 Task: Set the name "Informatics" for a new repository property in the organization "Mark56771".
Action: Mouse moved to (1093, 81)
Screenshot: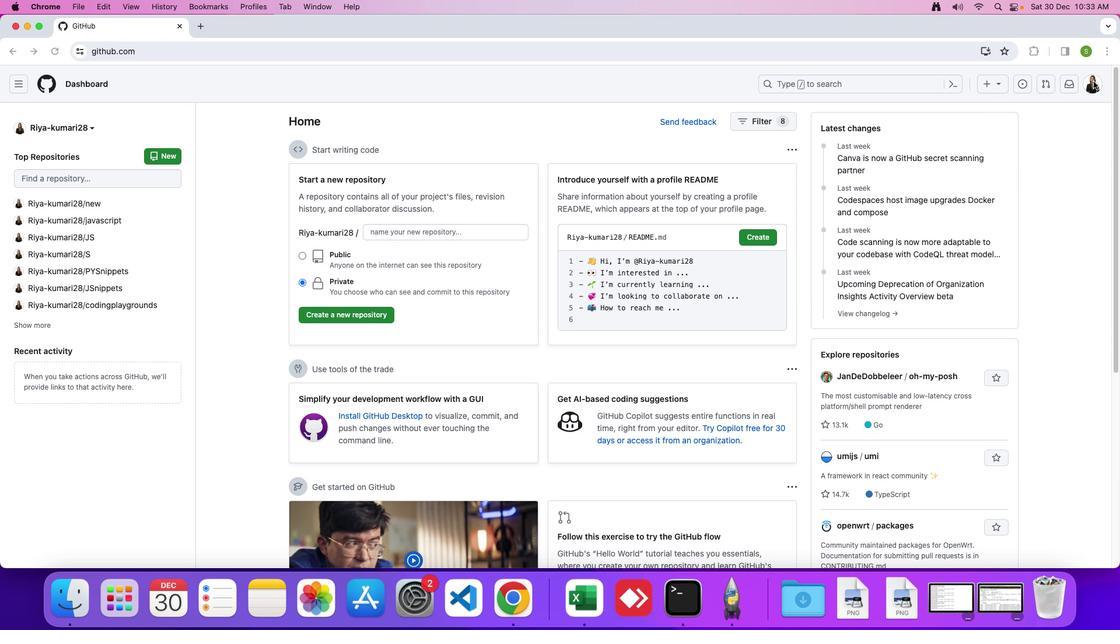 
Action: Mouse pressed left at (1093, 81)
Screenshot: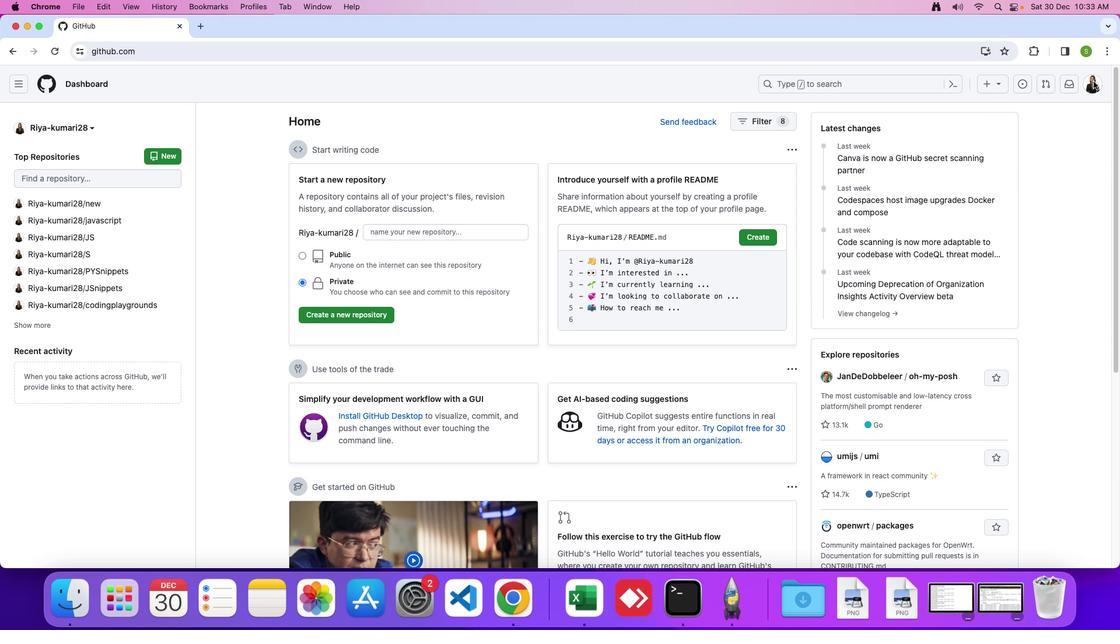 
Action: Mouse pressed left at (1093, 81)
Screenshot: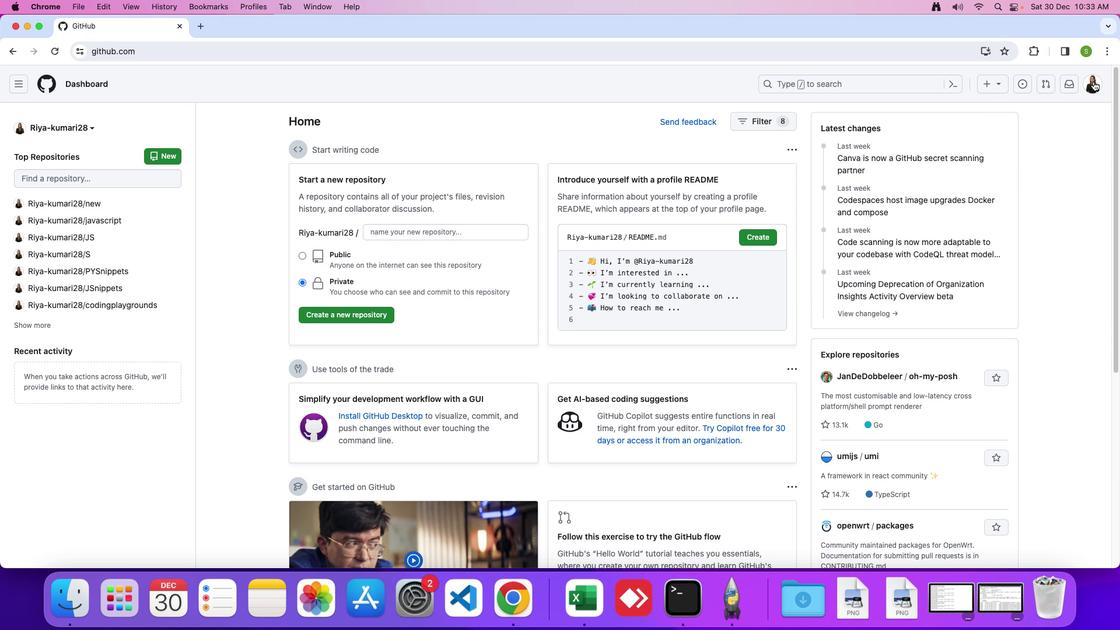 
Action: Mouse moved to (1017, 224)
Screenshot: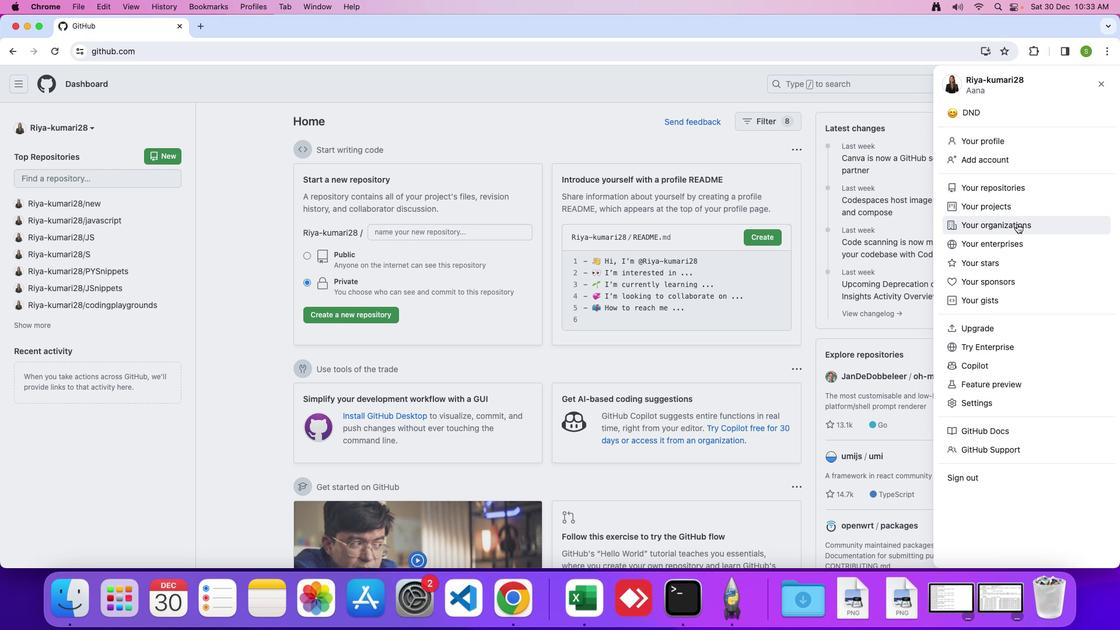 
Action: Mouse pressed left at (1017, 224)
Screenshot: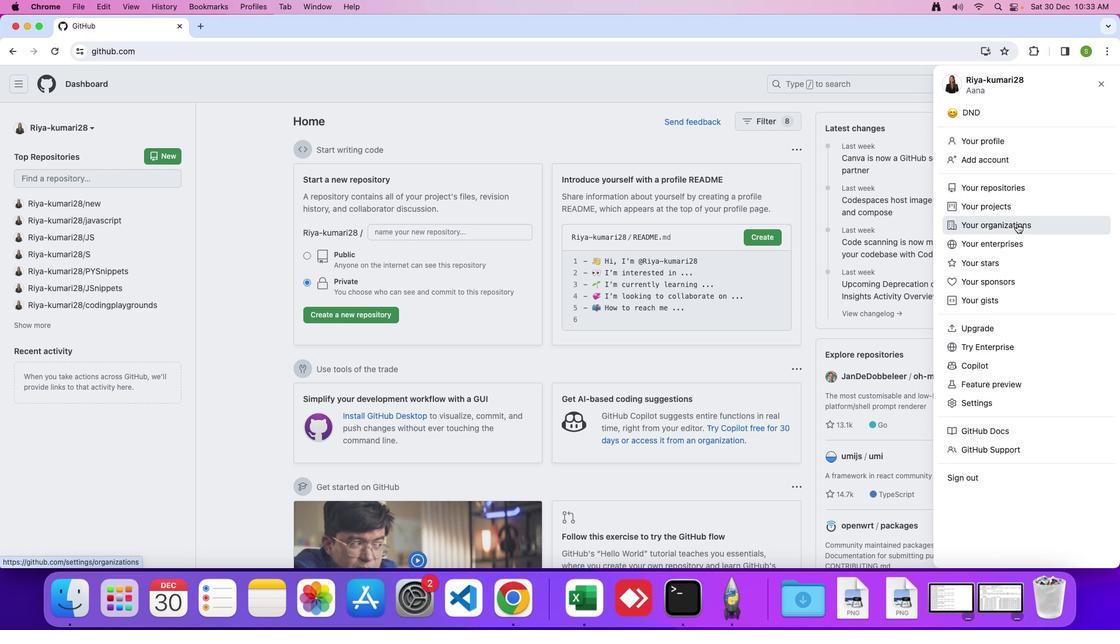
Action: Mouse moved to (850, 242)
Screenshot: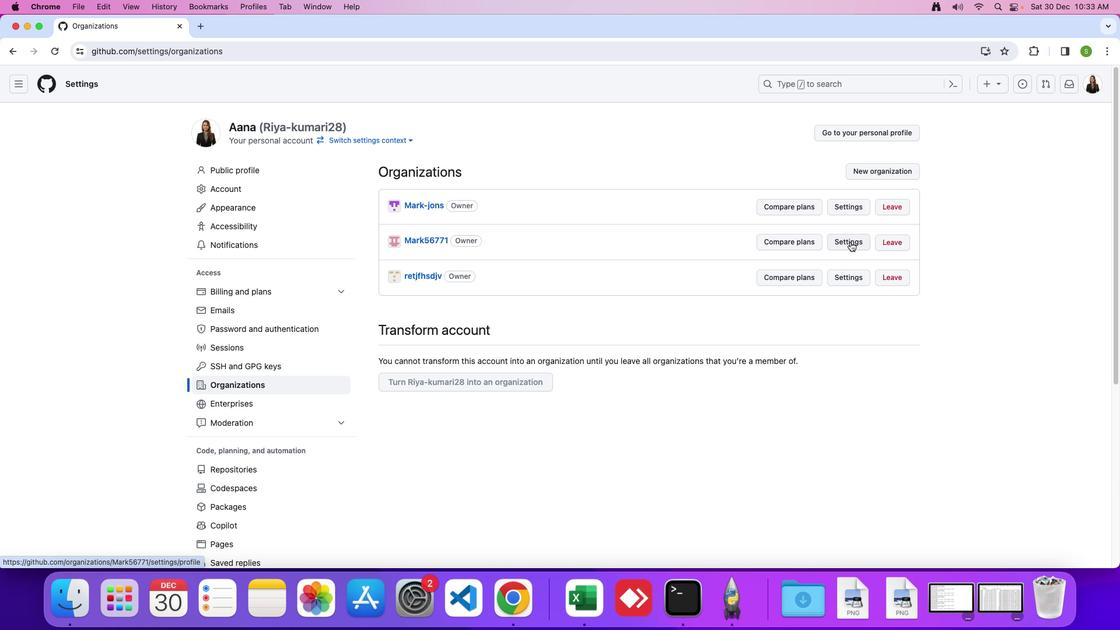
Action: Mouse pressed left at (850, 242)
Screenshot: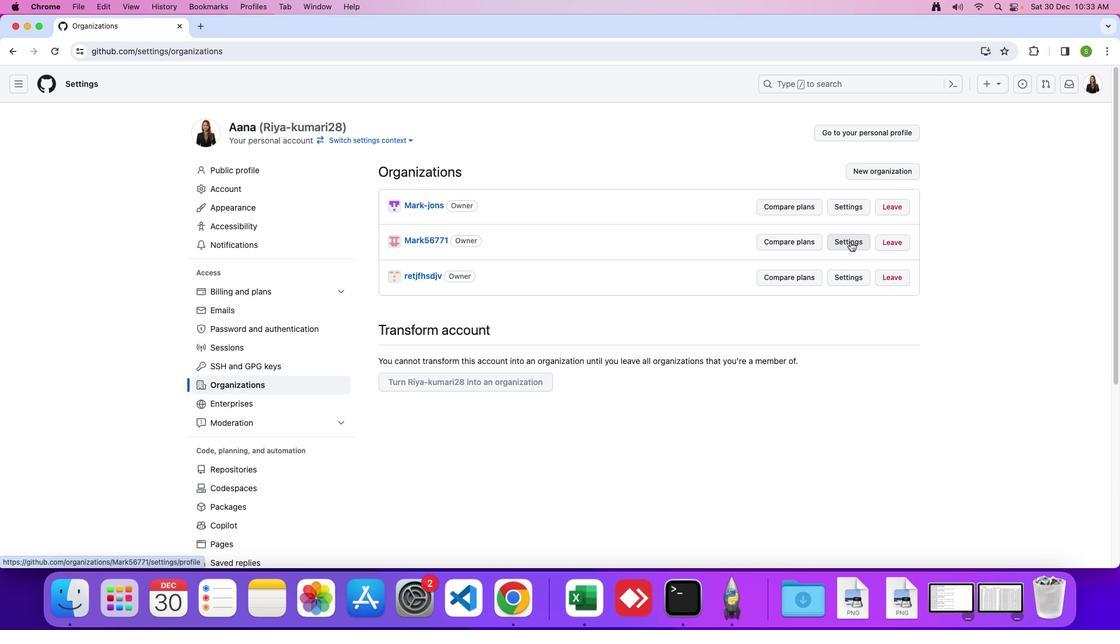 
Action: Mouse moved to (282, 357)
Screenshot: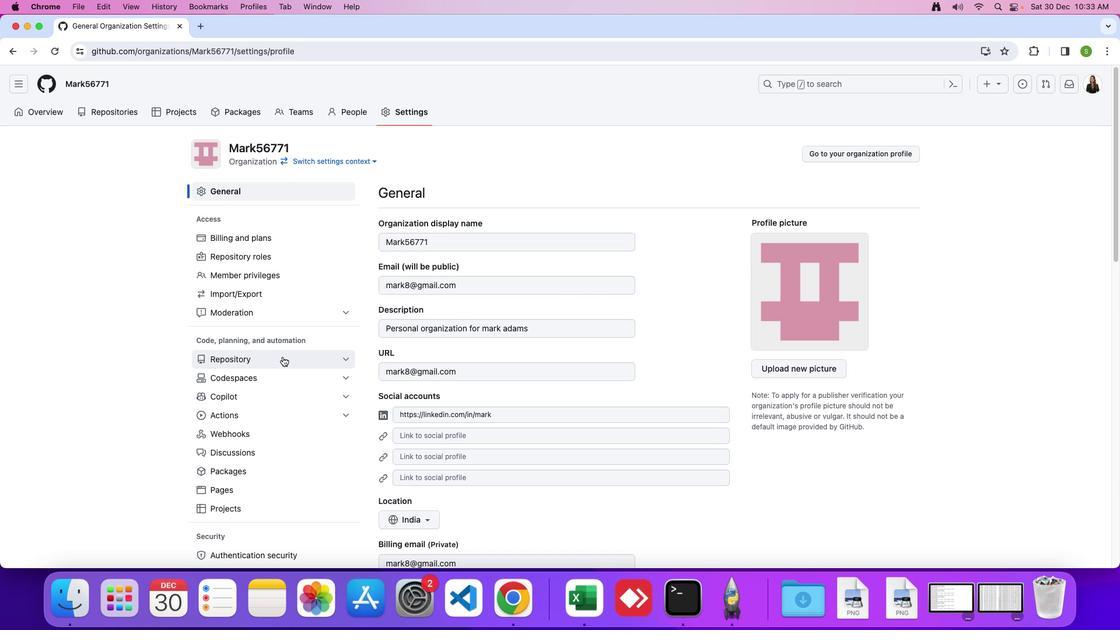 
Action: Mouse pressed left at (282, 357)
Screenshot: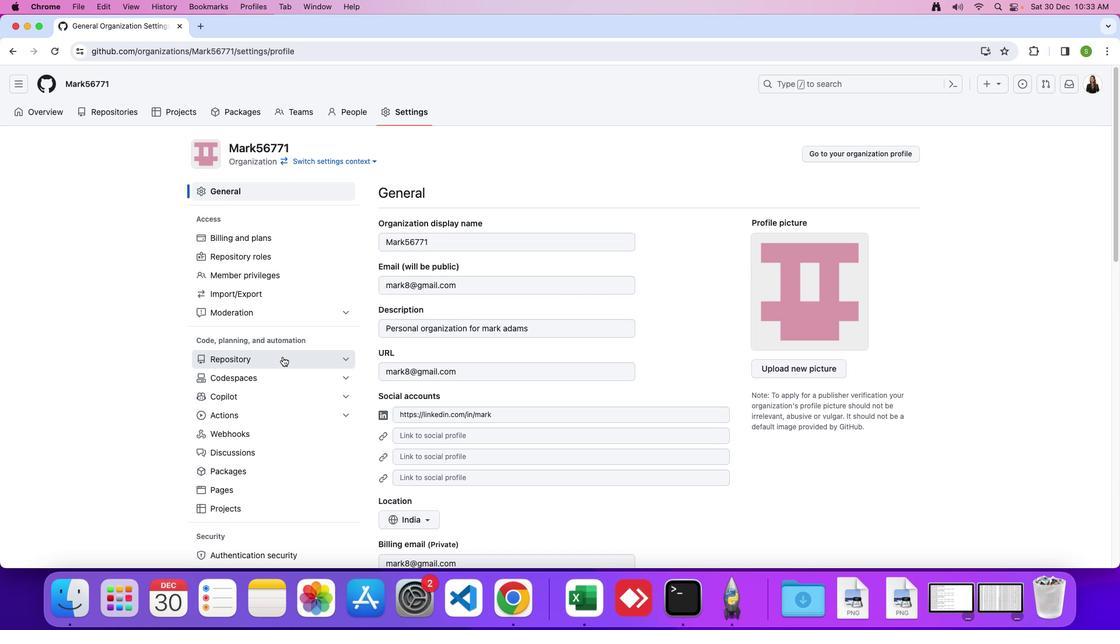 
Action: Mouse moved to (277, 450)
Screenshot: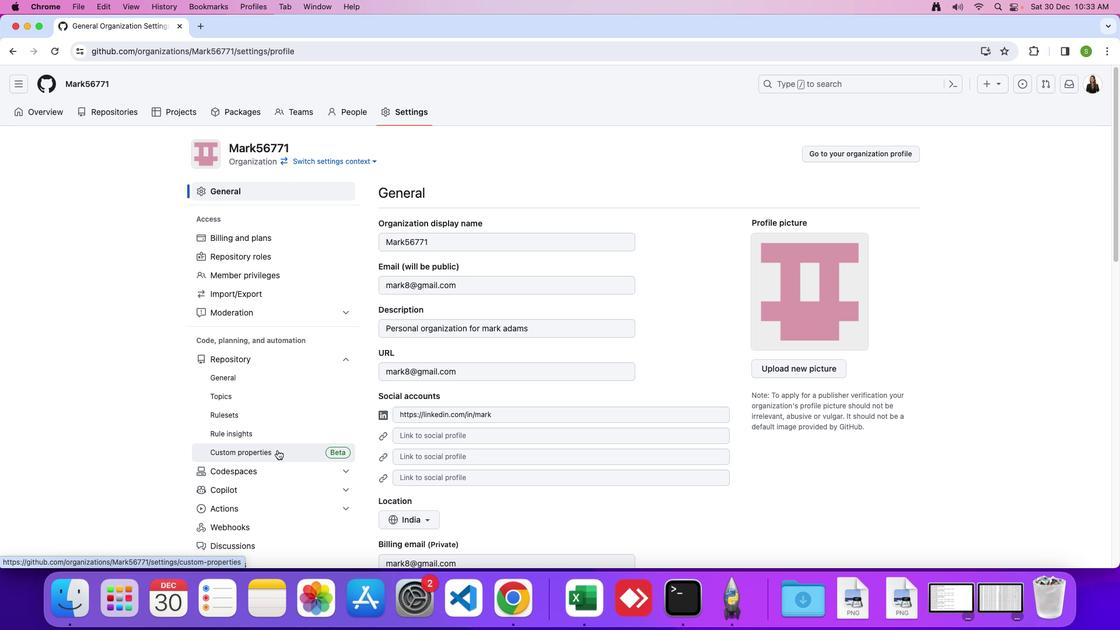 
Action: Mouse pressed left at (277, 450)
Screenshot: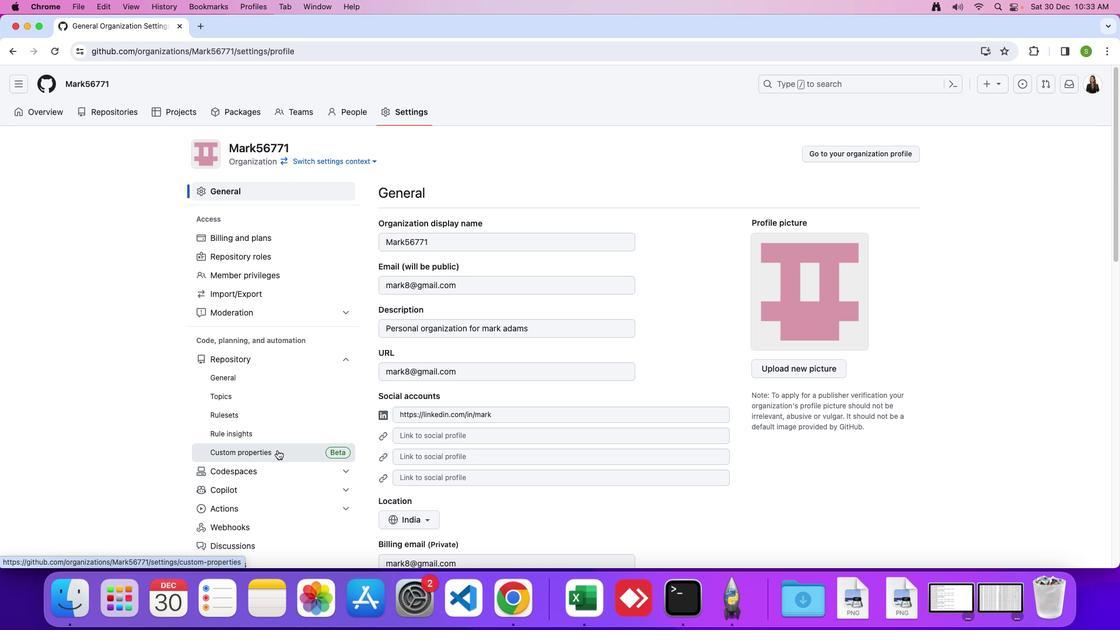 
Action: Mouse moved to (899, 195)
Screenshot: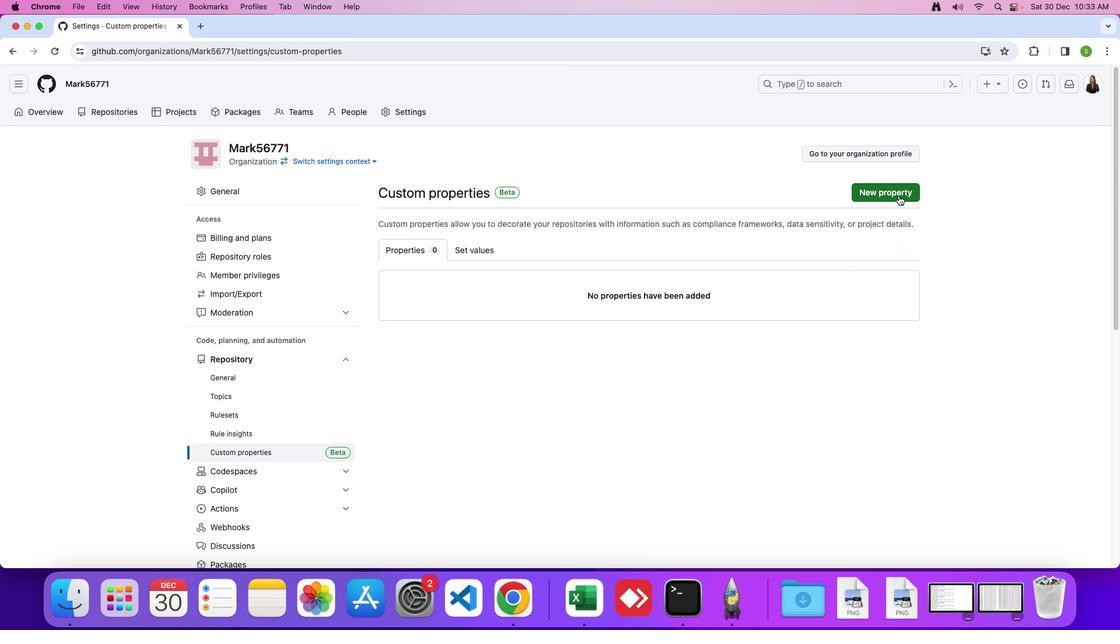 
Action: Mouse pressed left at (899, 195)
Screenshot: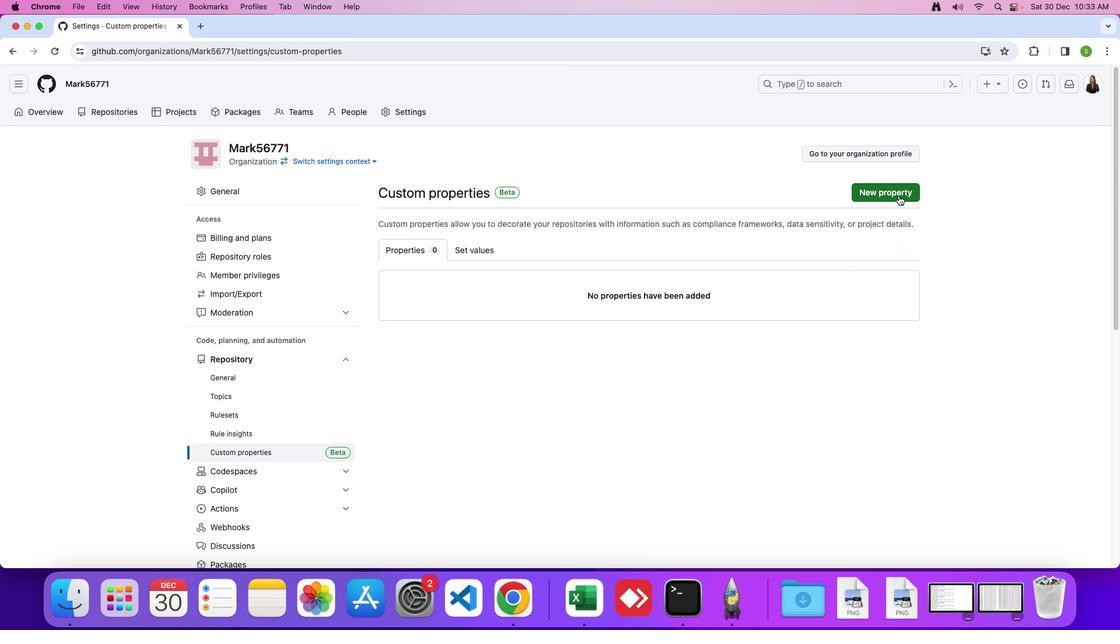 
Action: Mouse moved to (515, 236)
Screenshot: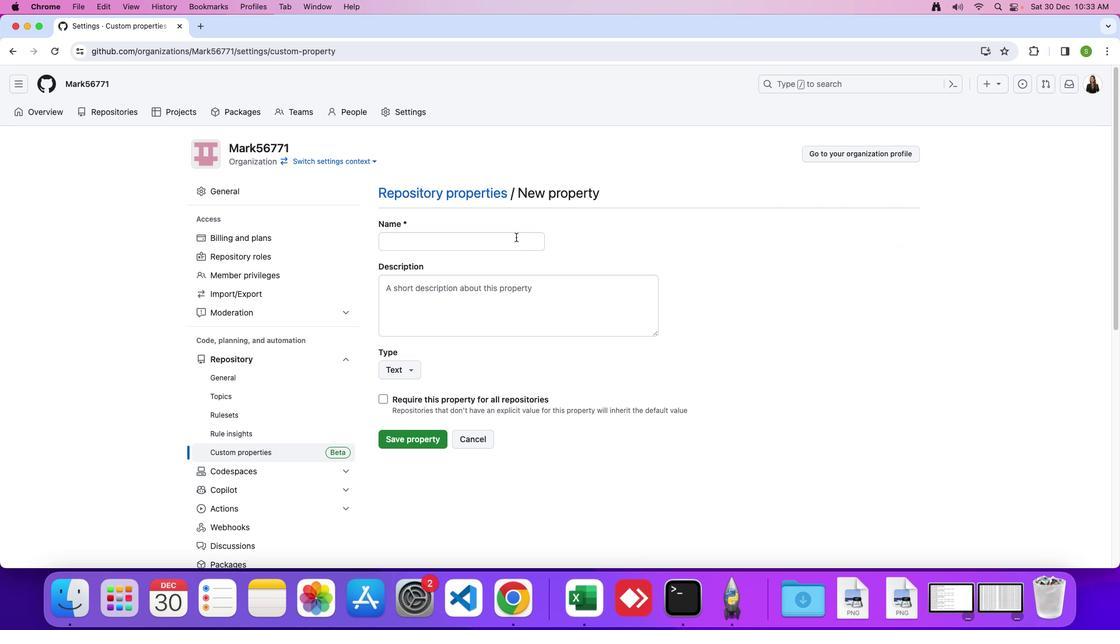 
Action: Mouse pressed left at (515, 236)
Screenshot: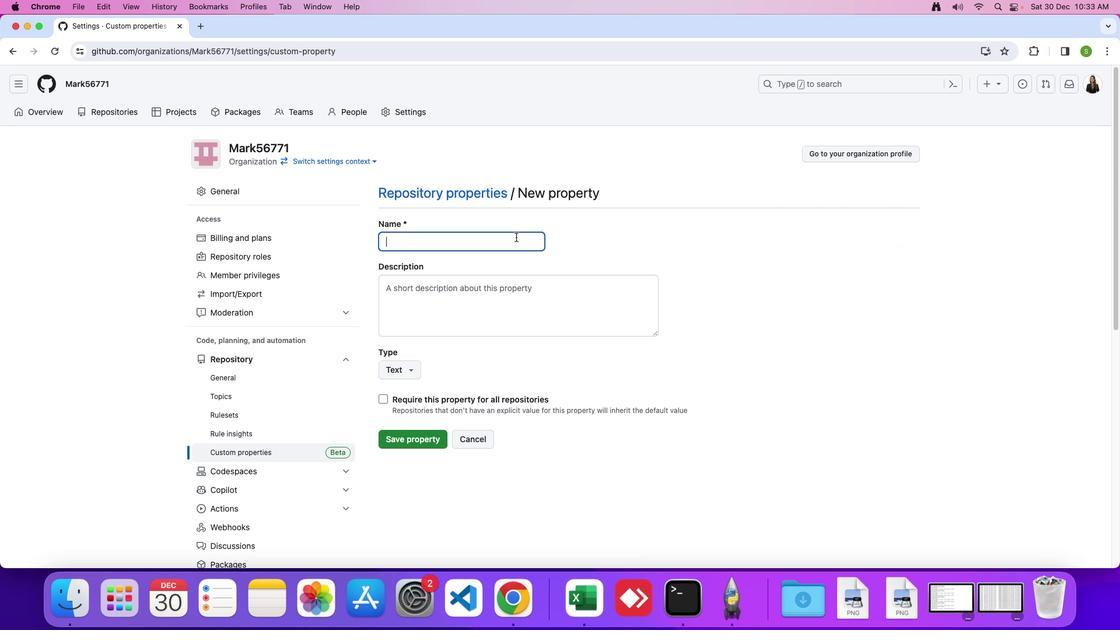 
Action: Key pressed 'I'Key.caps_lock'n''f''o''r''m''a''t''i''c''s'
Screenshot: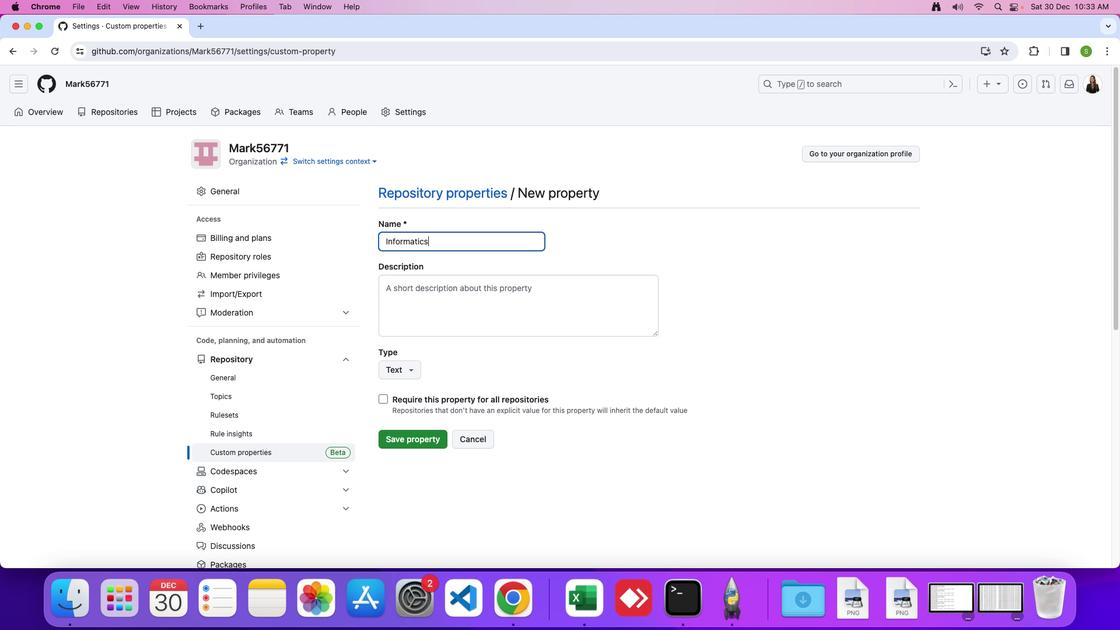 
Action: Mouse moved to (403, 437)
Screenshot: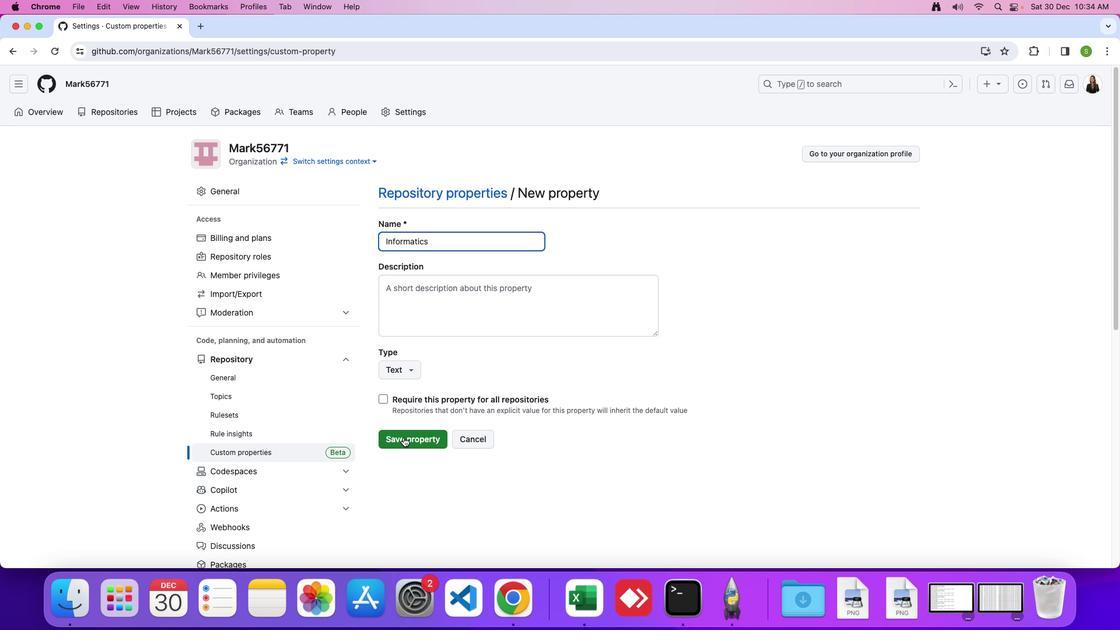 
Action: Mouse pressed left at (403, 437)
Screenshot: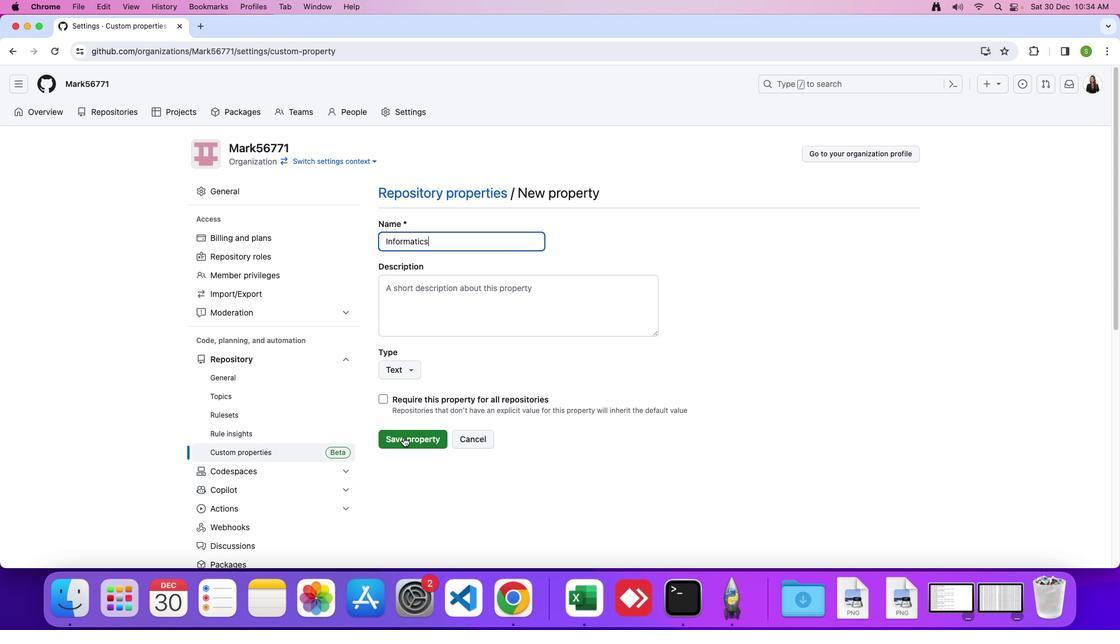 
